 Task: Create a new movie from some photos
Action: Mouse pressed left at (178, 80)
Screenshot: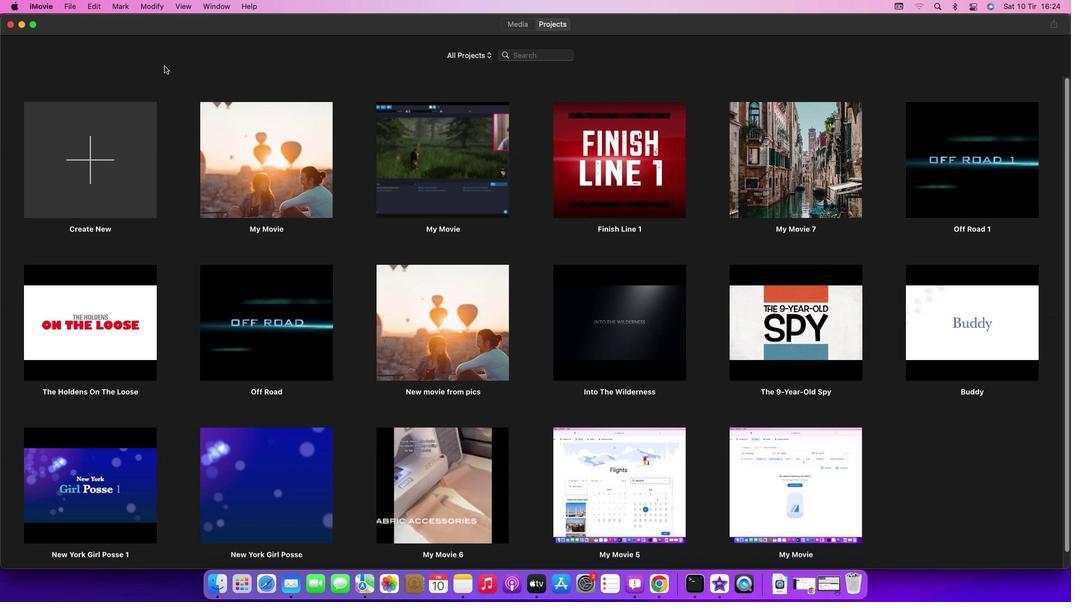 
Action: Mouse moved to (84, 19)
Screenshot: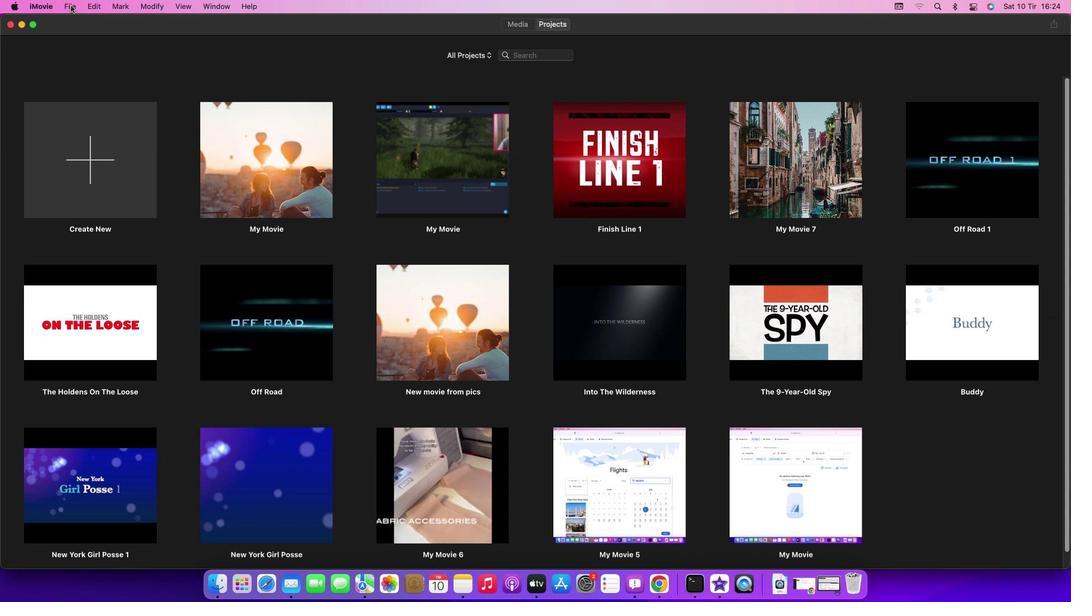 
Action: Mouse pressed left at (84, 19)
Screenshot: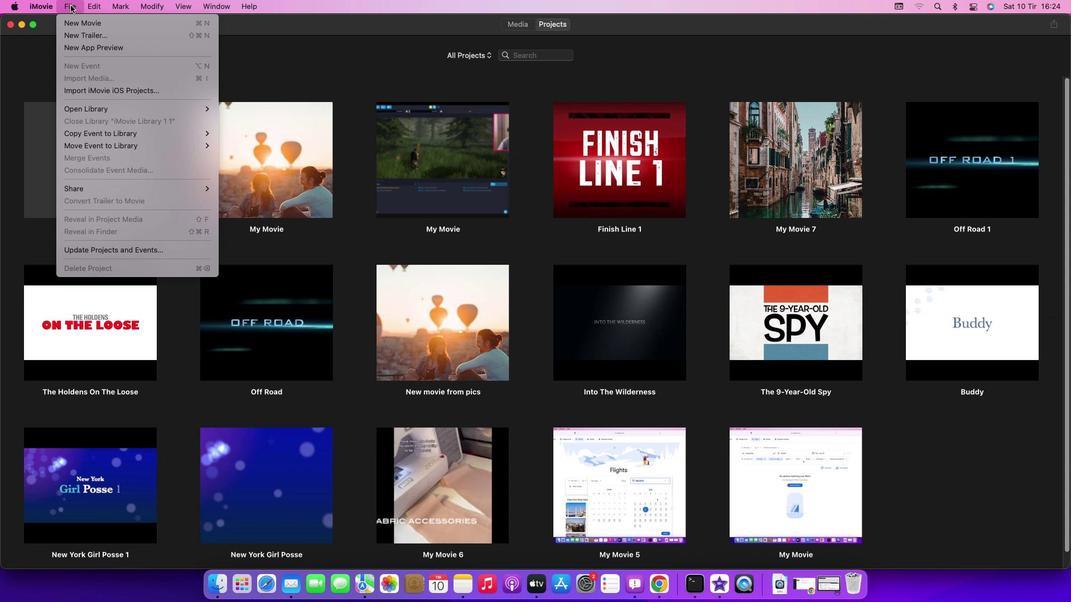 
Action: Mouse moved to (89, 32)
Screenshot: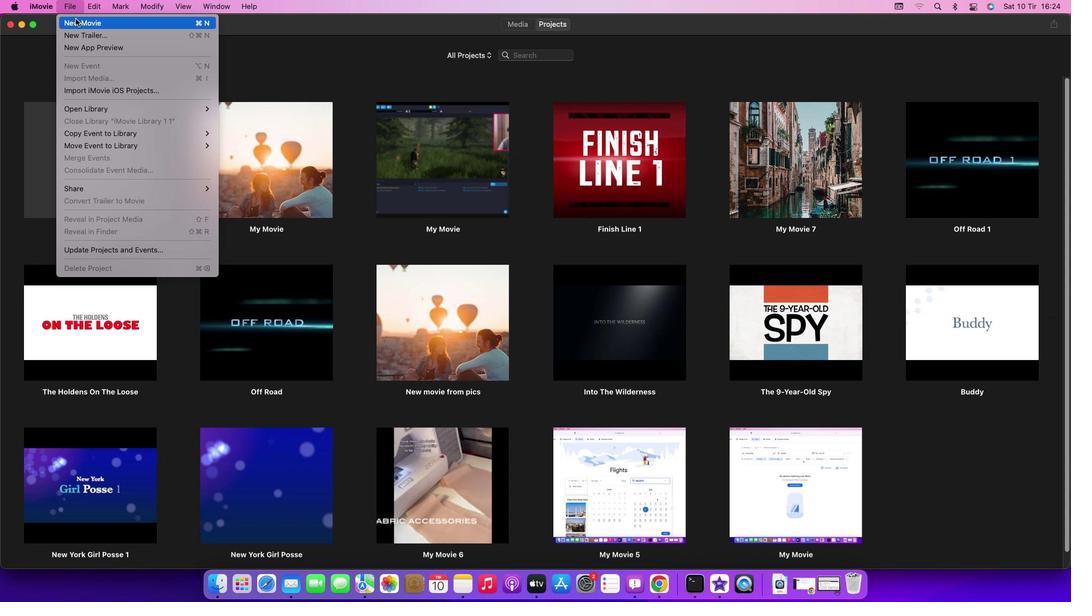 
Action: Mouse pressed left at (89, 32)
Screenshot: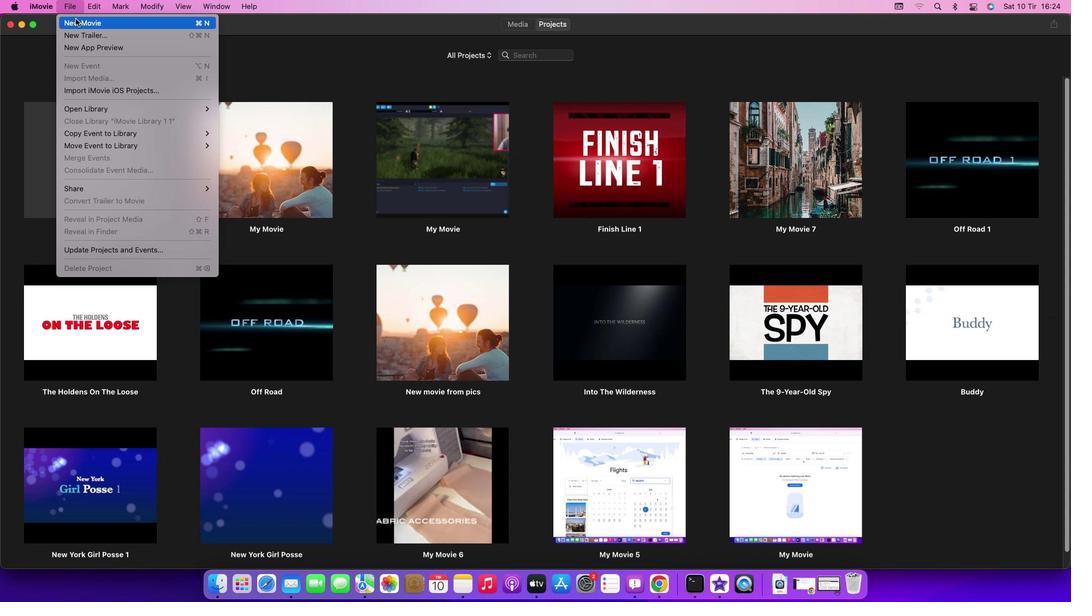 
Action: Mouse moved to (608, 314)
Screenshot: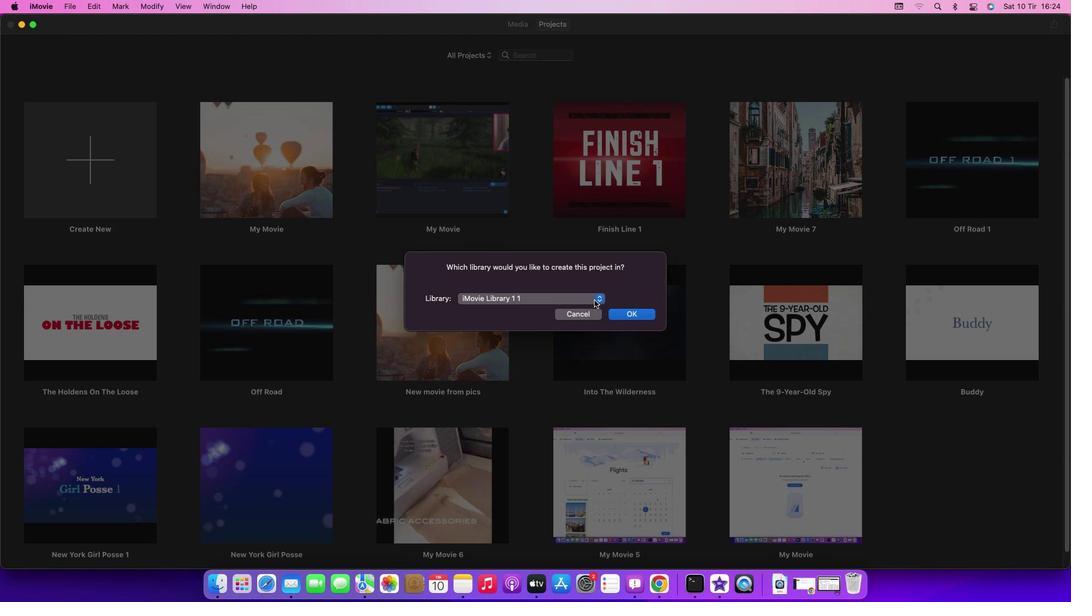 
Action: Mouse pressed left at (608, 314)
Screenshot: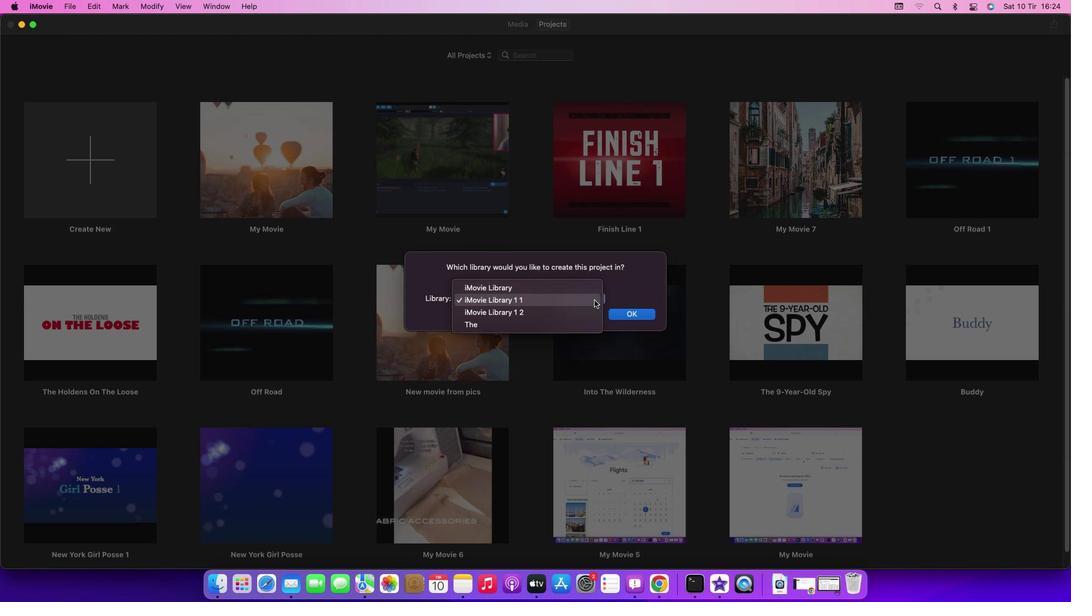 
Action: Mouse moved to (566, 339)
Screenshot: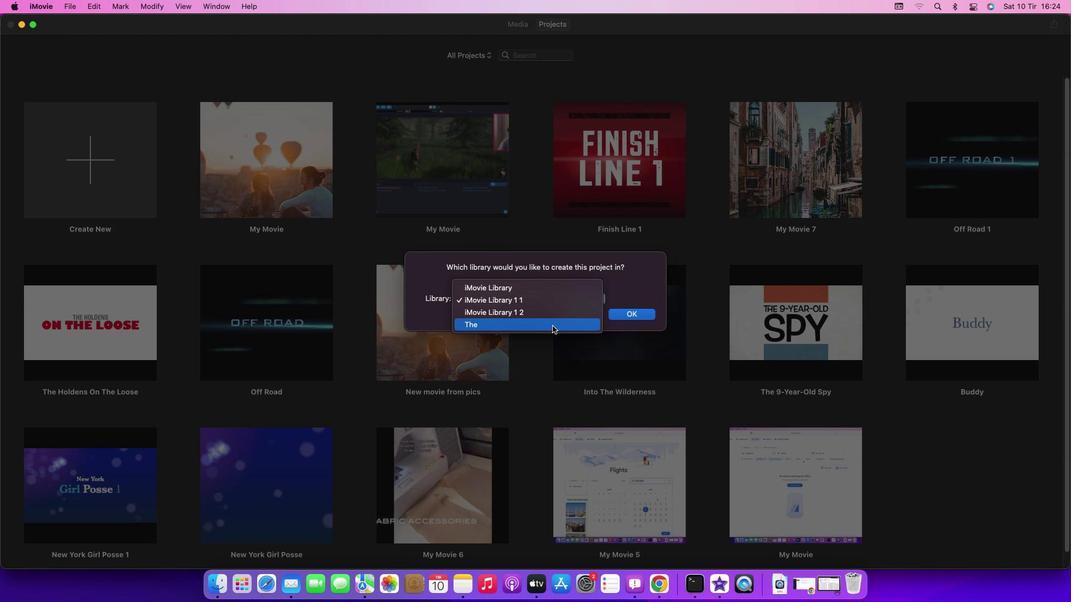 
Action: Mouse pressed left at (566, 339)
Screenshot: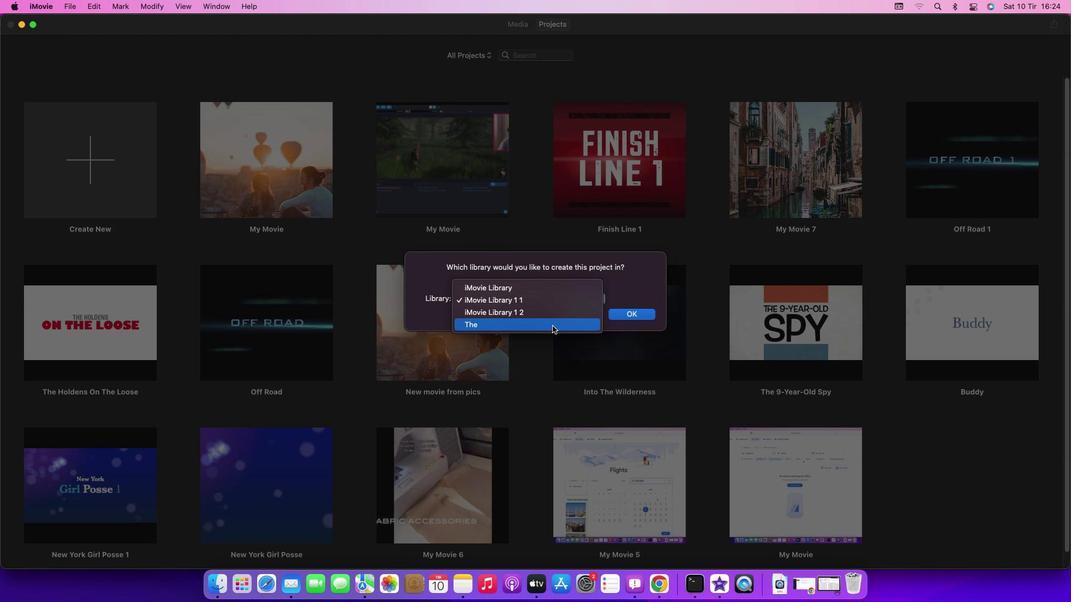 
Action: Mouse moved to (640, 327)
Screenshot: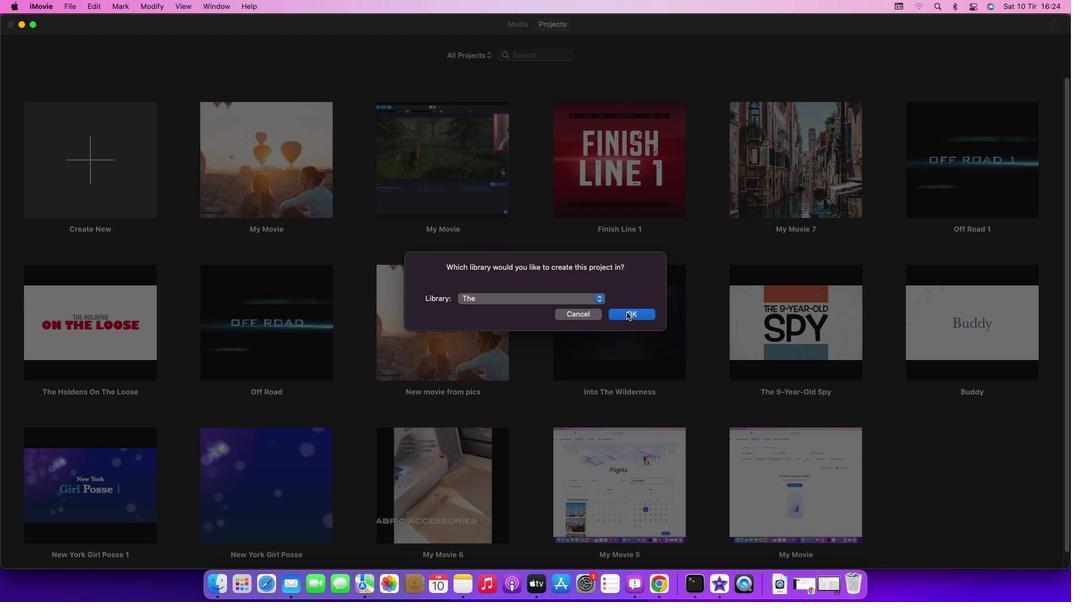 
Action: Mouse pressed left at (640, 327)
Screenshot: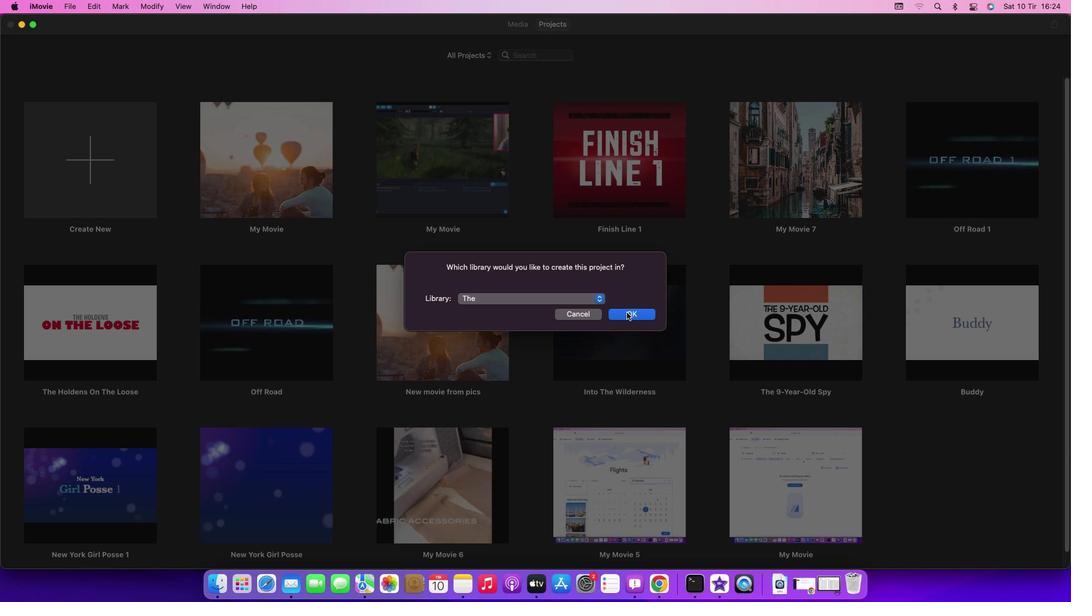 
Action: Mouse moved to (441, 198)
Screenshot: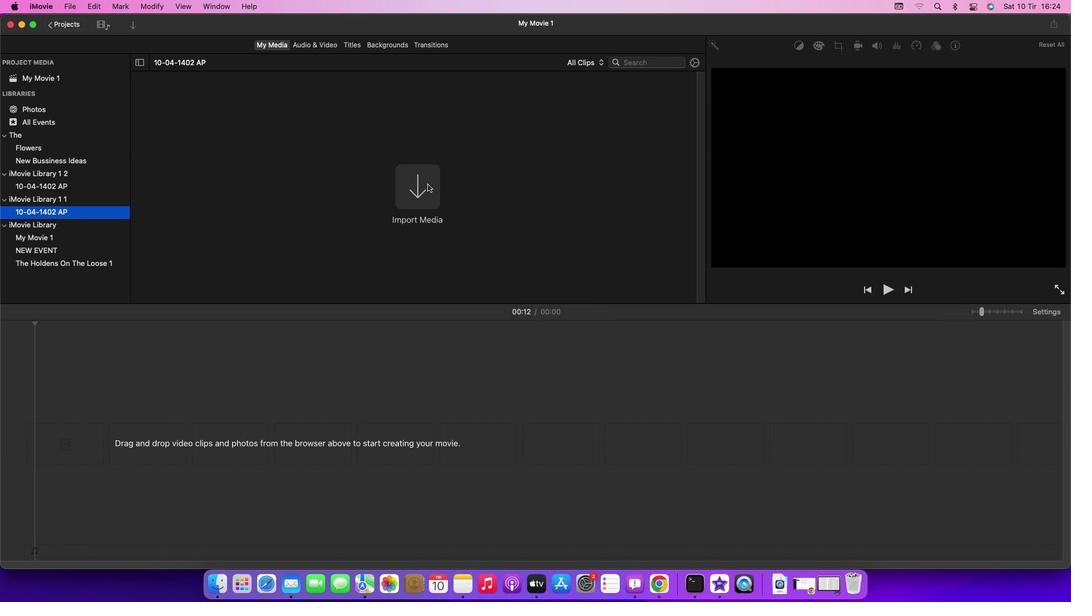 
Action: Mouse pressed left at (441, 198)
Screenshot: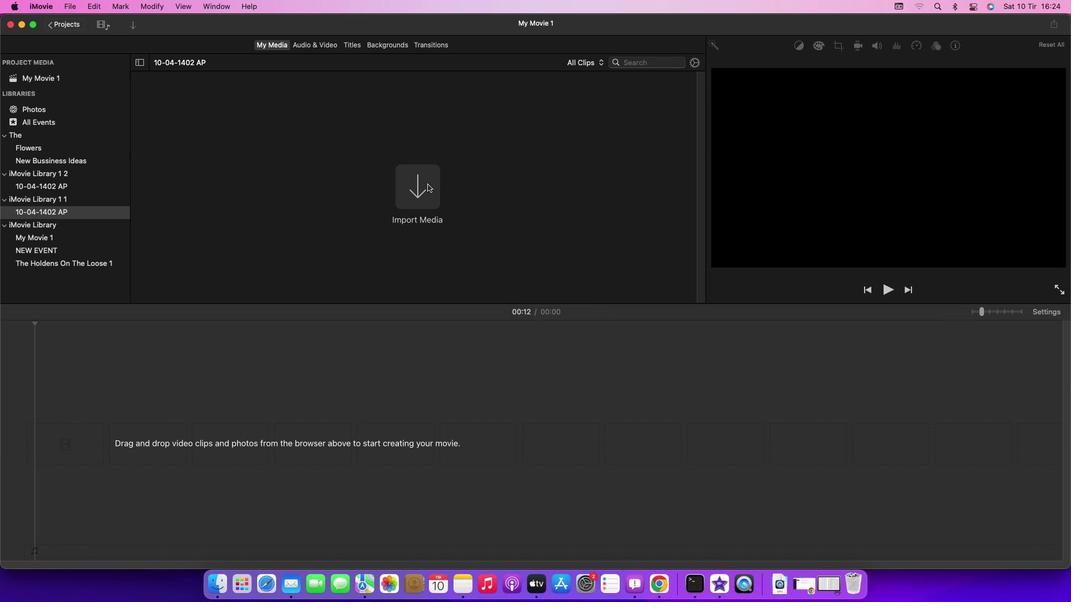 
Action: Mouse moved to (356, 325)
Screenshot: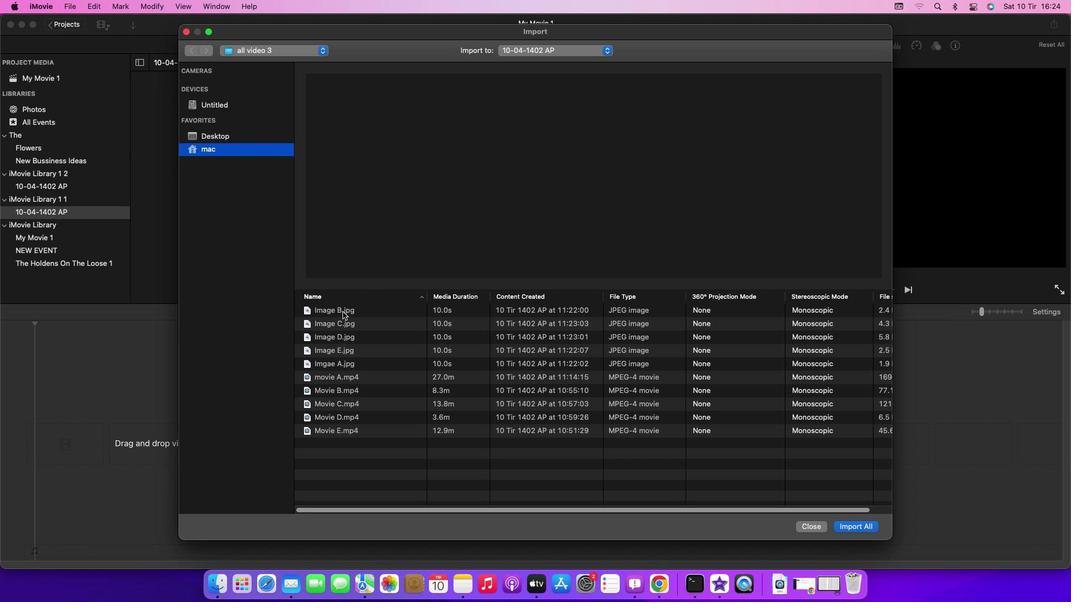 
Action: Mouse pressed left at (356, 325)
Screenshot: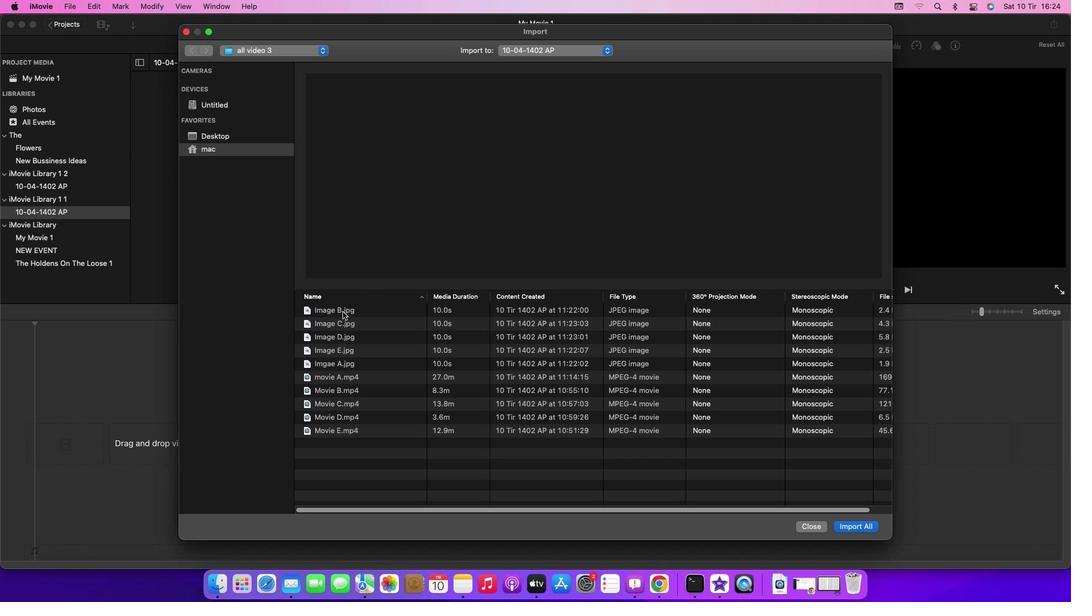 
Action: Mouse moved to (372, 380)
Screenshot: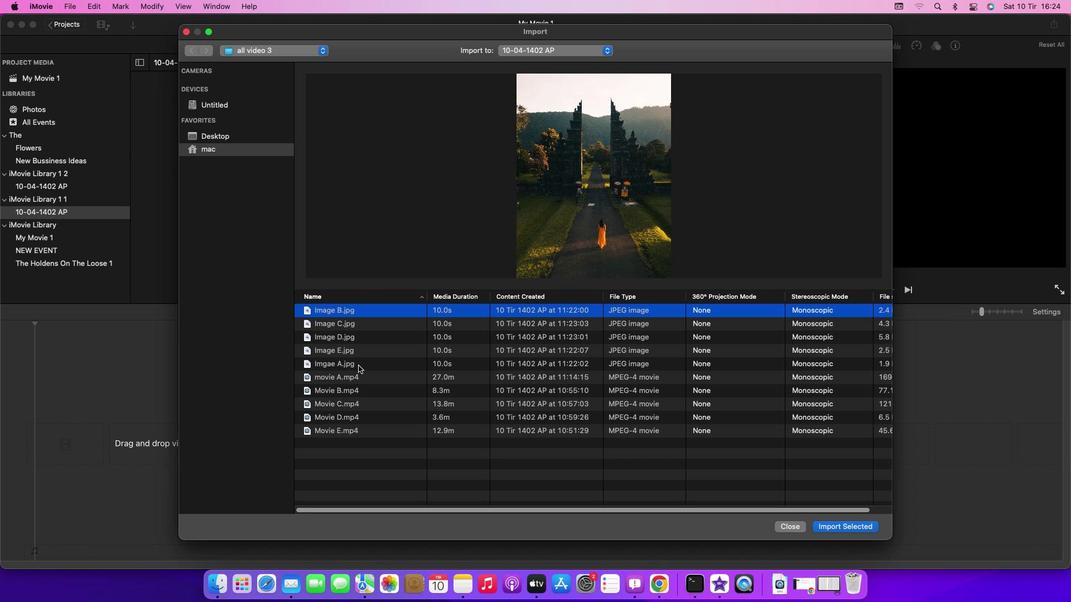 
Action: Key pressed Key.shift
Screenshot: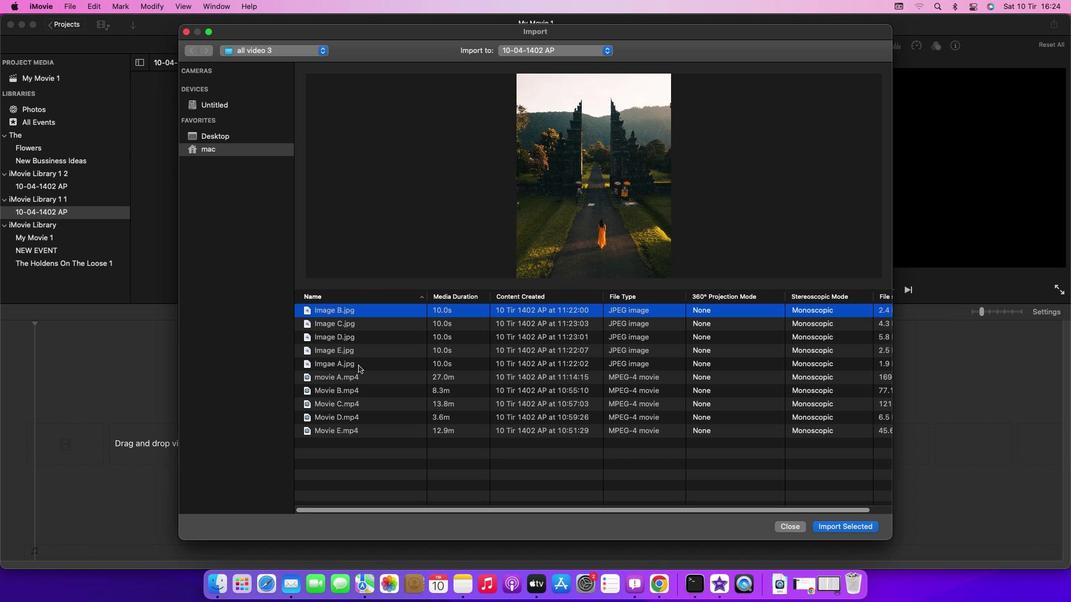 
Action: Mouse pressed left at (372, 380)
Screenshot: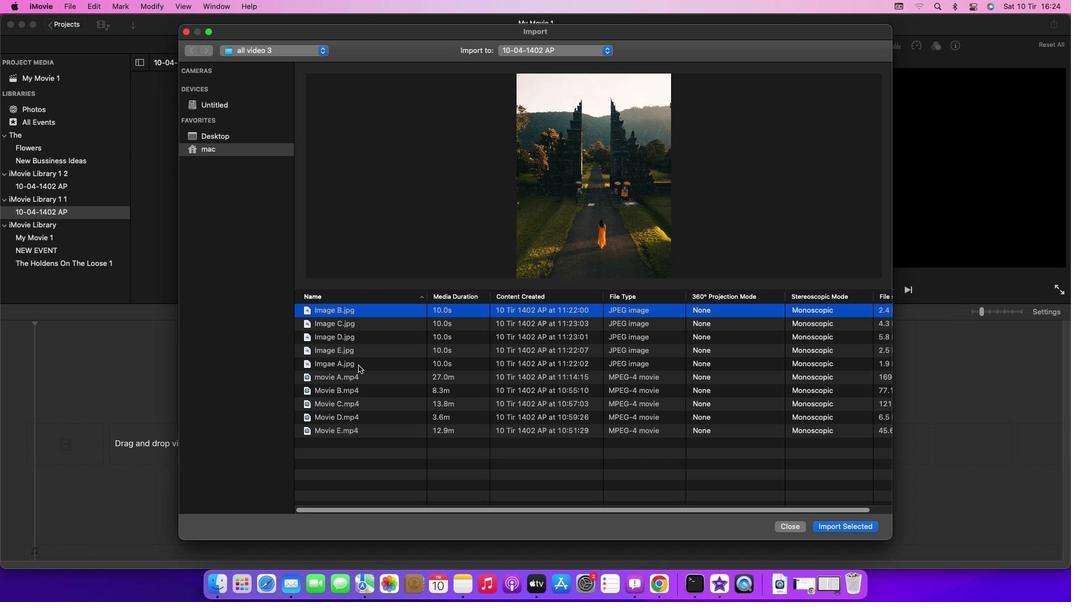 
Action: Mouse moved to (863, 541)
Screenshot: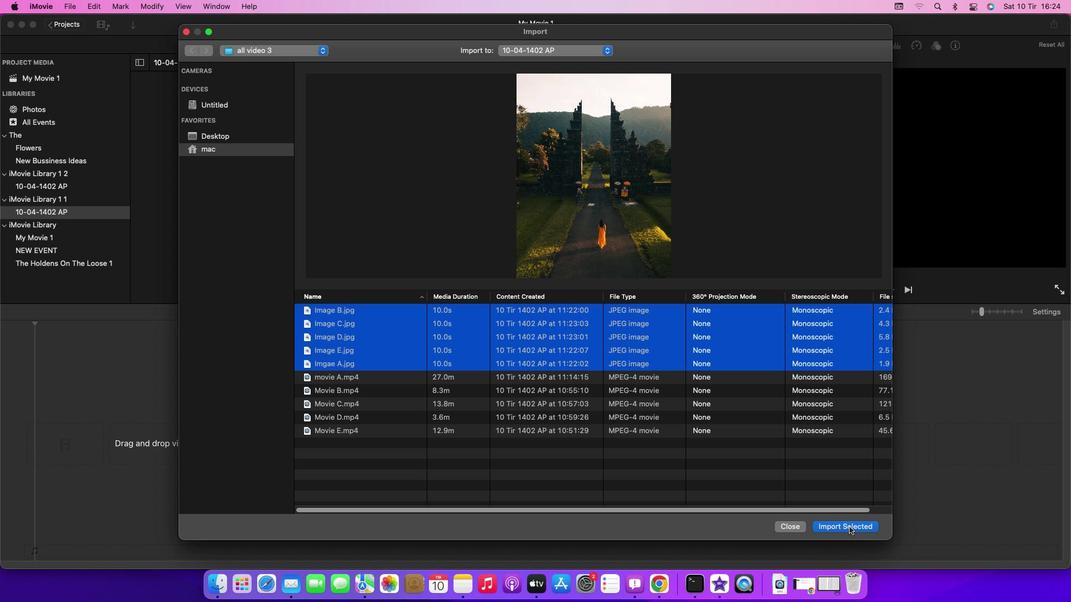 
Action: Mouse pressed left at (863, 541)
Screenshot: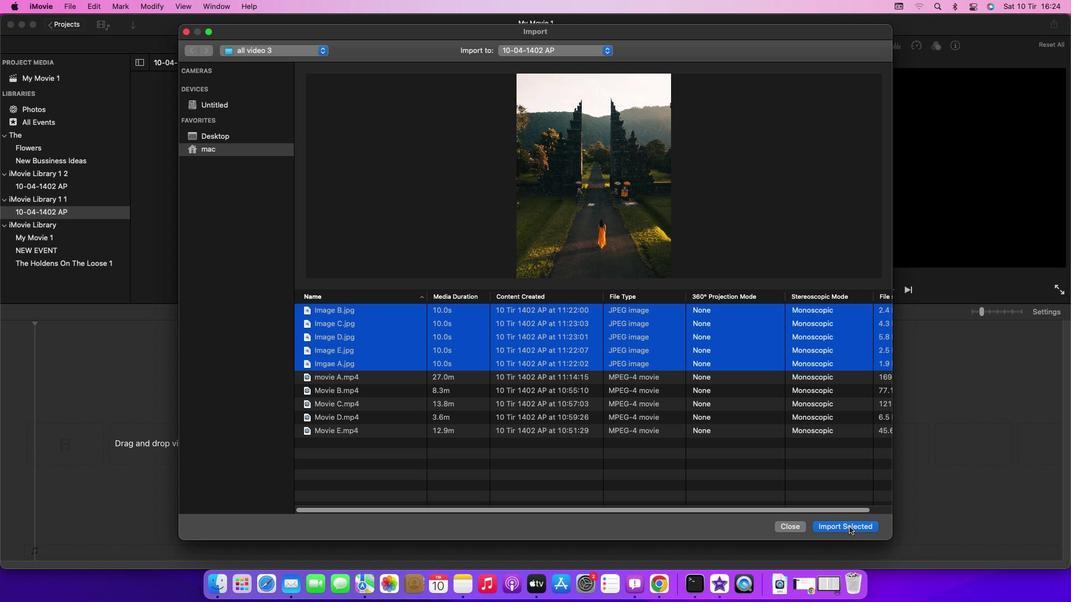 
Action: Mouse moved to (167, 114)
Screenshot: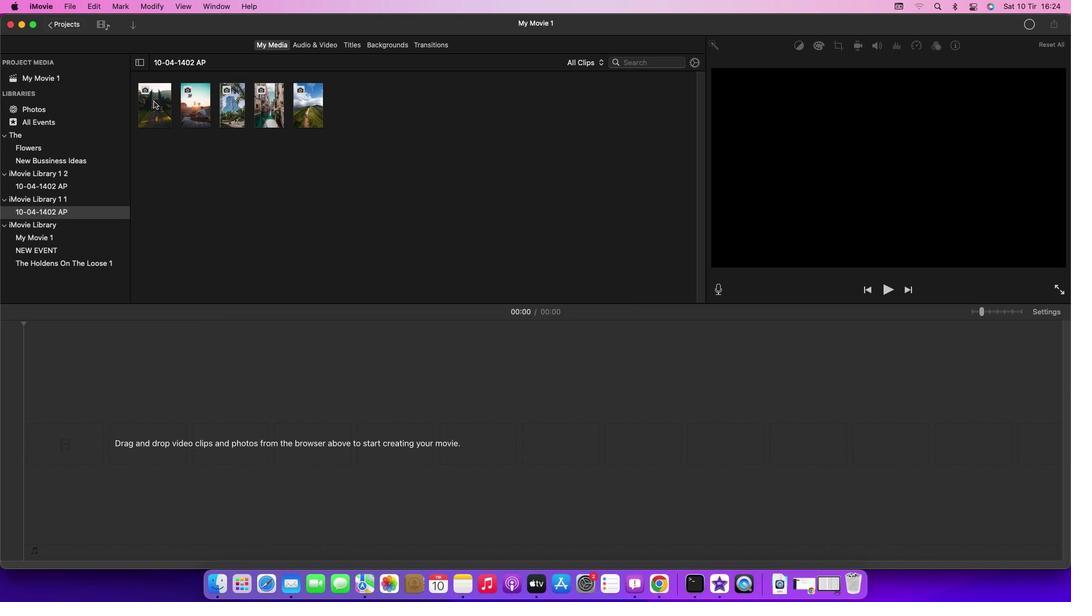 
Action: Mouse pressed left at (167, 114)
Screenshot: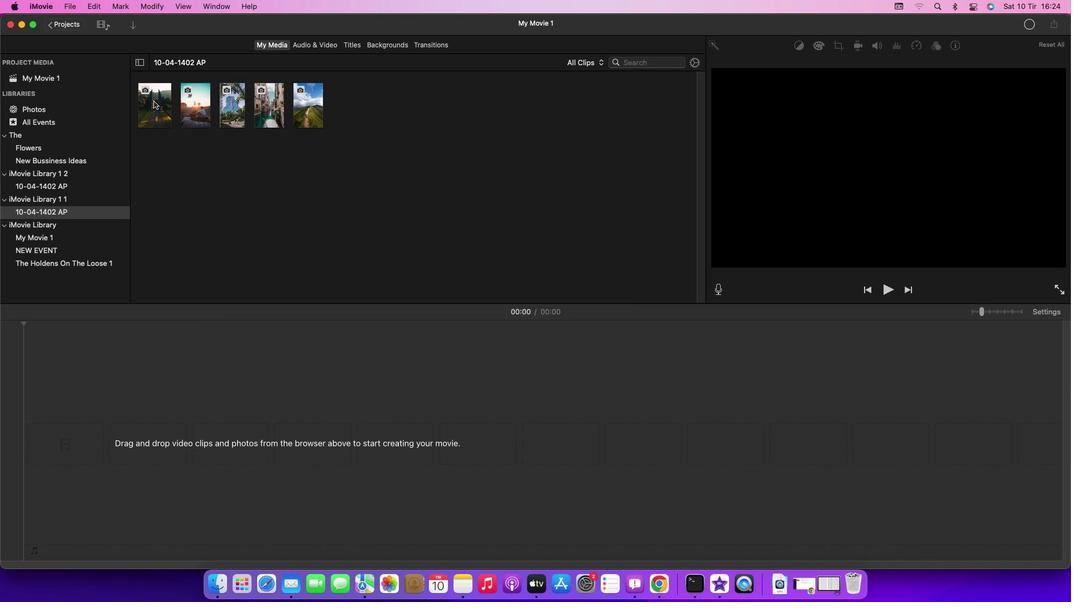 
Action: Mouse moved to (205, 119)
Screenshot: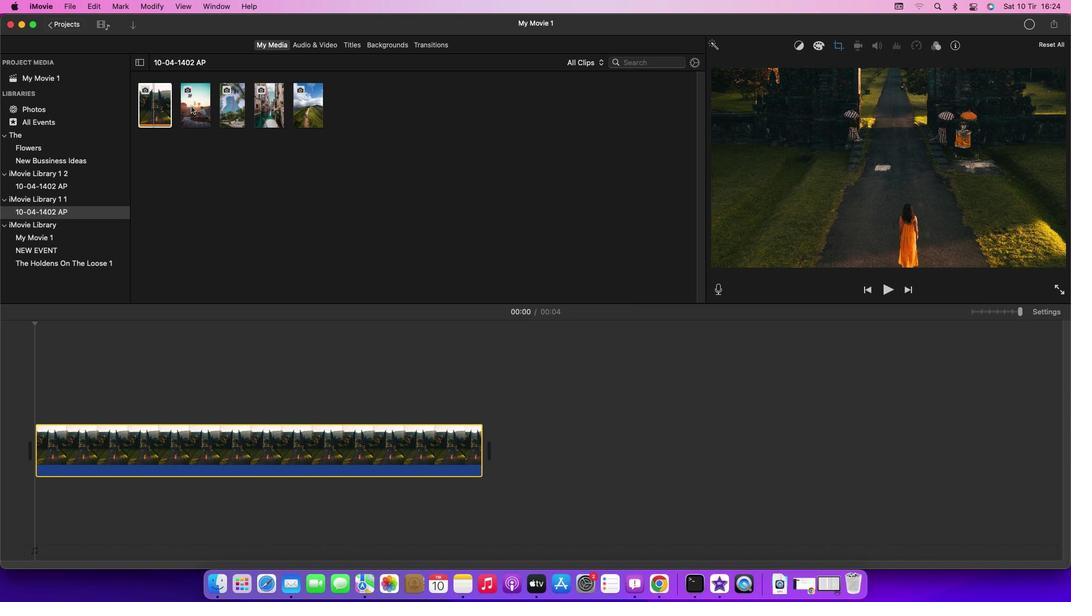 
Action: Mouse pressed left at (205, 119)
Screenshot: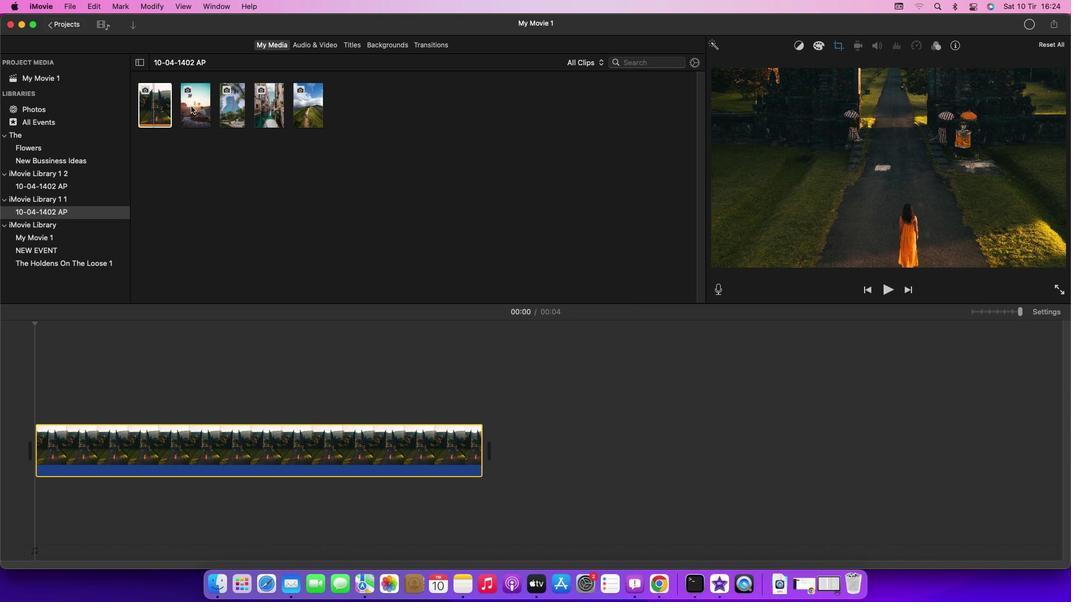 
Action: Mouse moved to (247, 114)
Screenshot: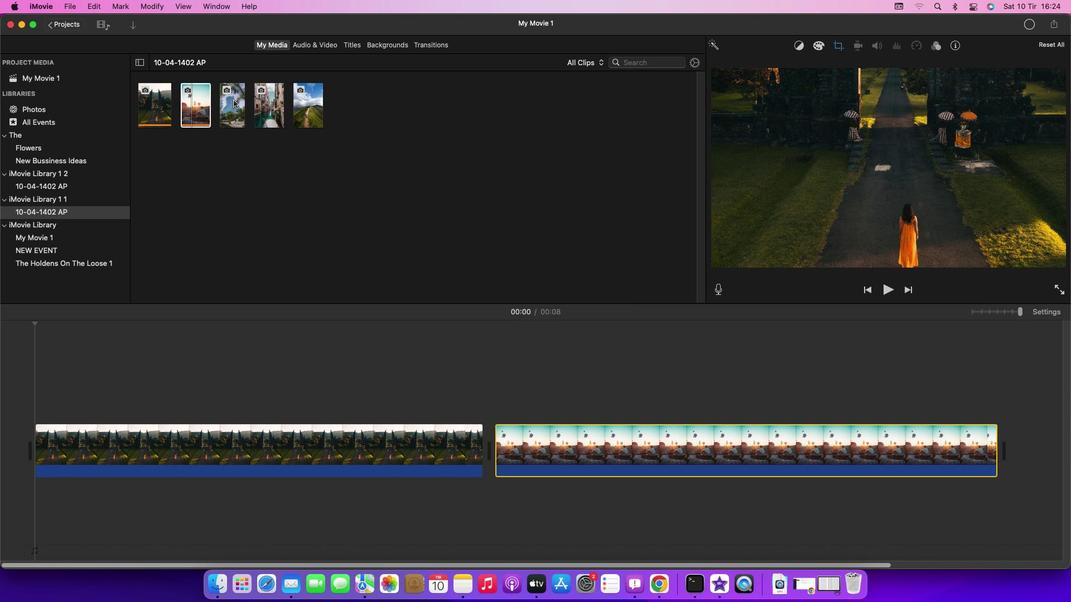 
Action: Mouse pressed left at (247, 114)
Screenshot: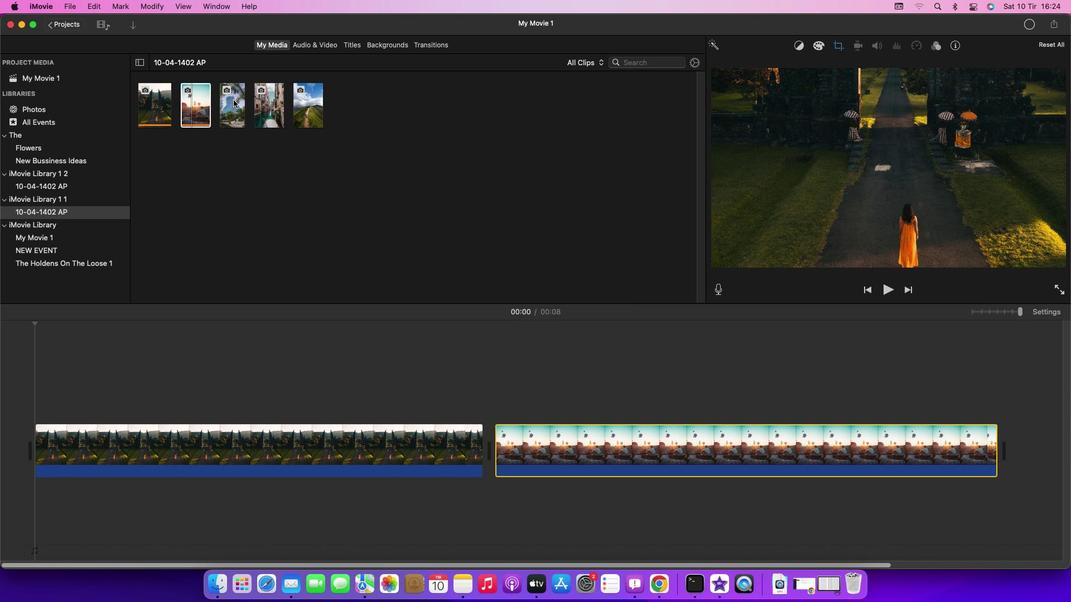 
Action: Mouse moved to (284, 128)
Screenshot: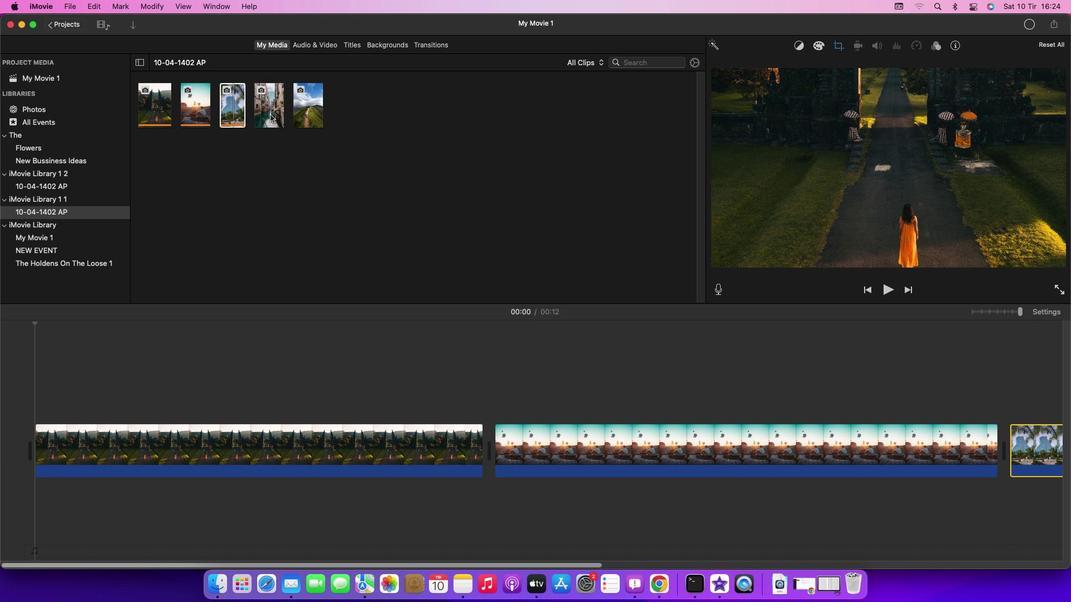 
Action: Mouse pressed left at (284, 128)
Screenshot: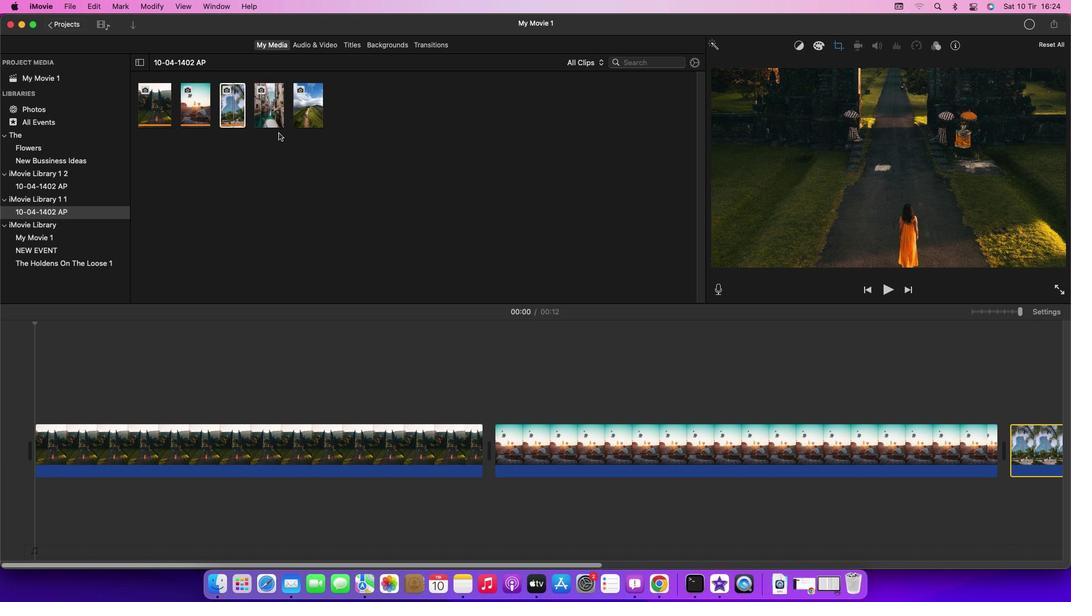 
Action: Mouse moved to (331, 129)
Screenshot: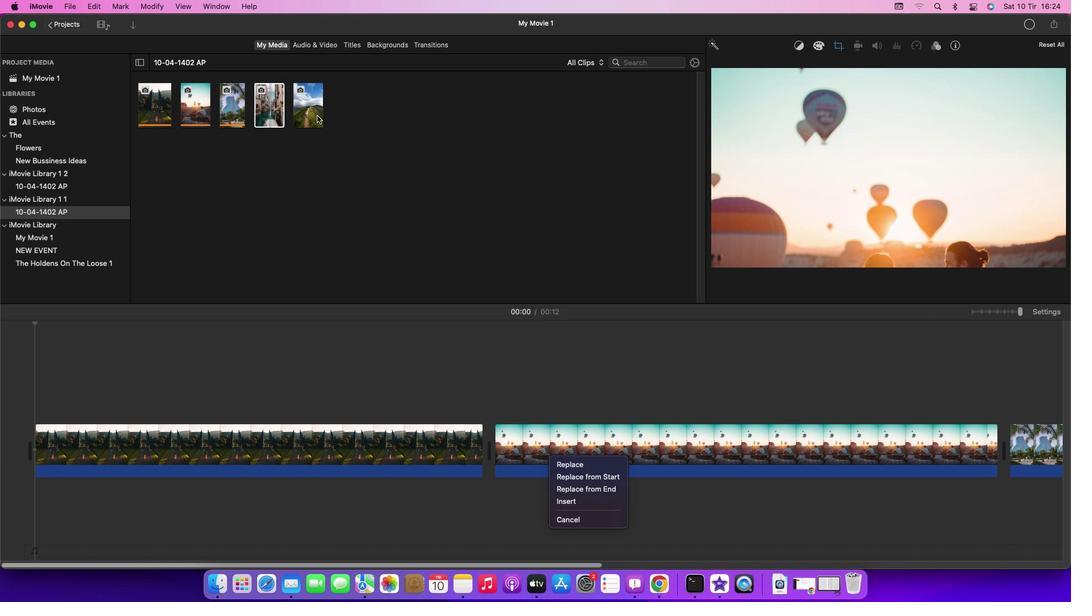 
Action: Mouse pressed left at (331, 129)
Screenshot: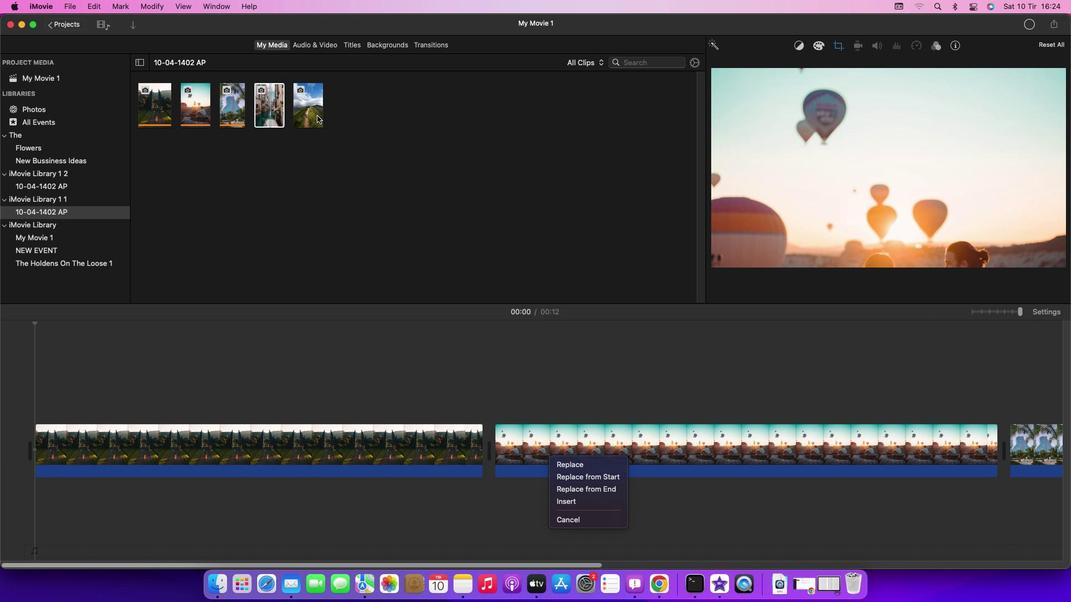 
Action: Mouse moved to (356, 448)
Screenshot: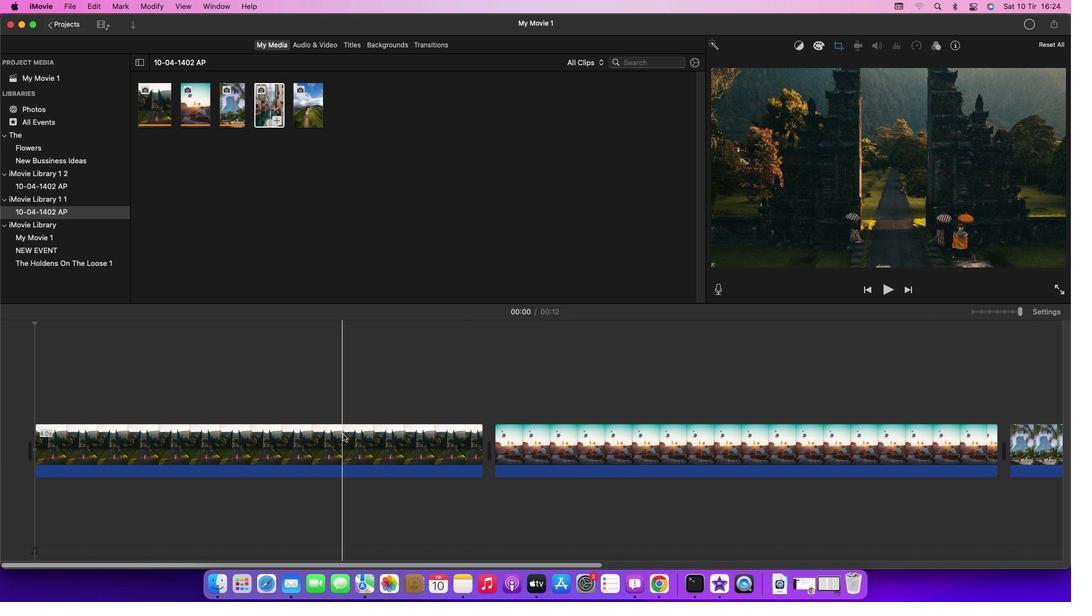 
Action: Mouse pressed left at (356, 448)
Screenshot: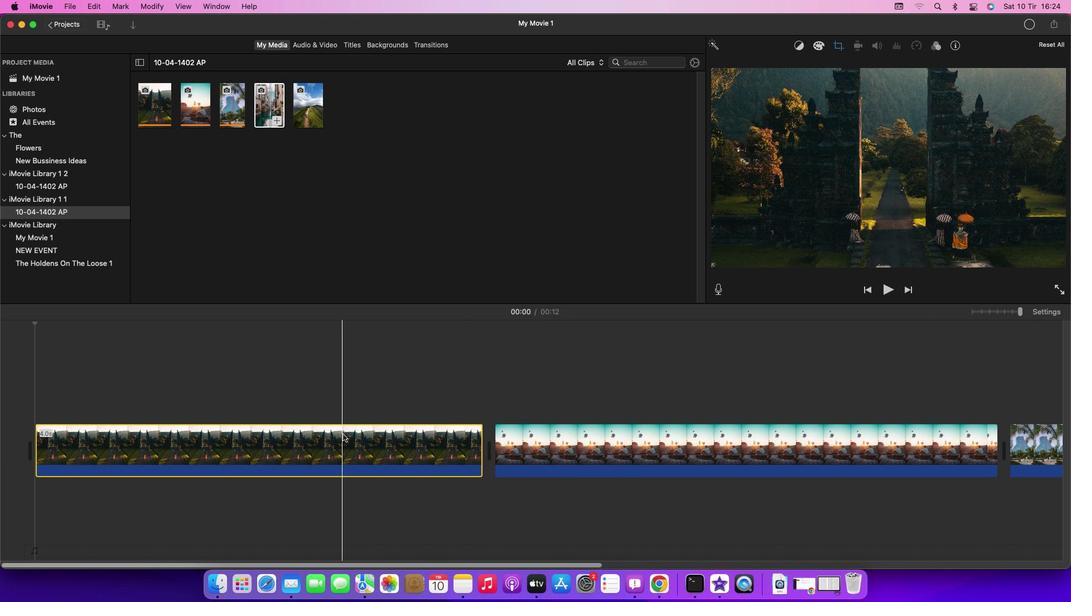 
Action: Mouse moved to (388, 411)
Screenshot: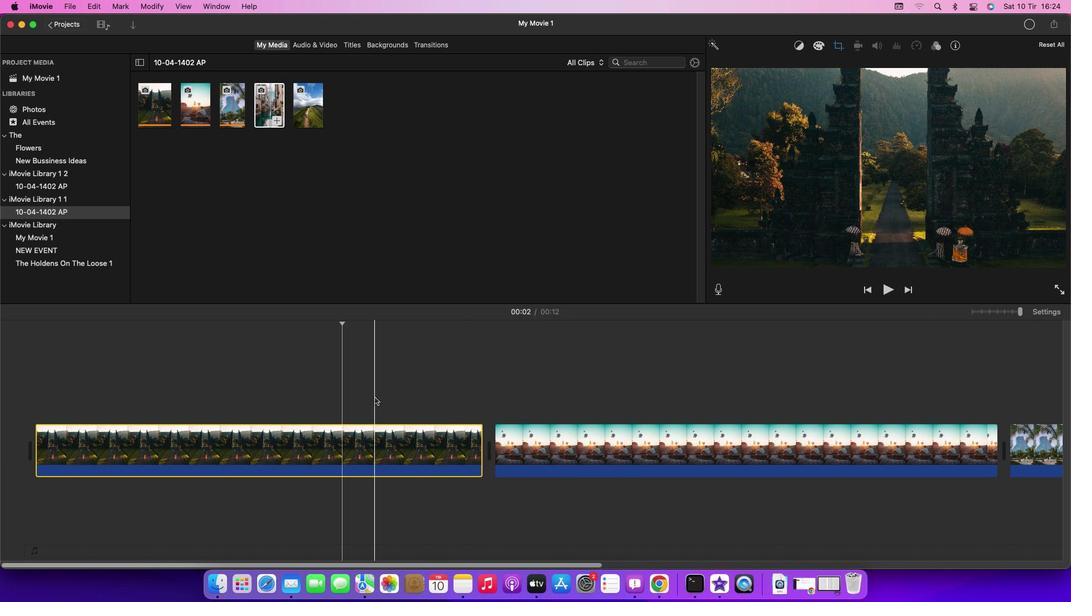 
